 Task: Look for products with original flavor.
Action: Mouse pressed left at (23, 80)
Screenshot: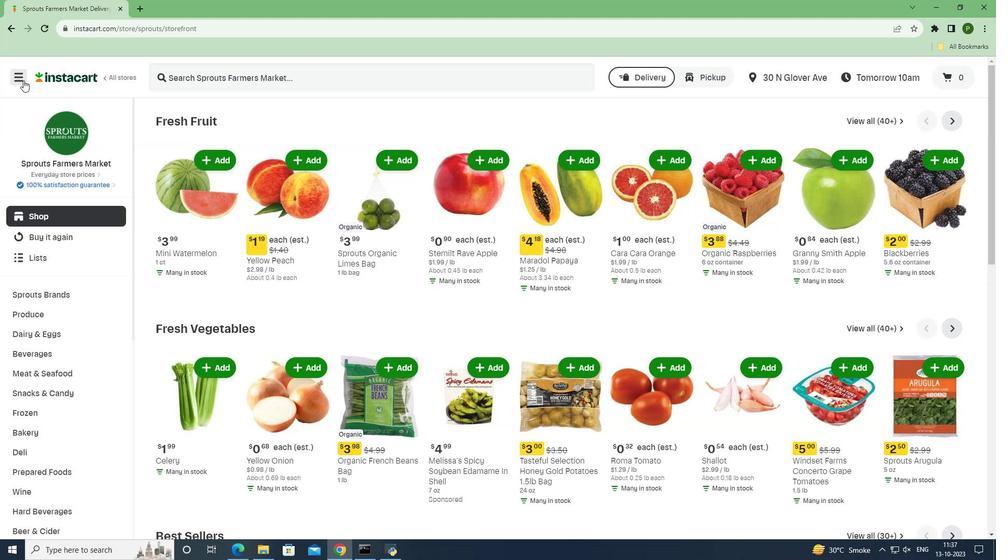 
Action: Mouse moved to (32, 268)
Screenshot: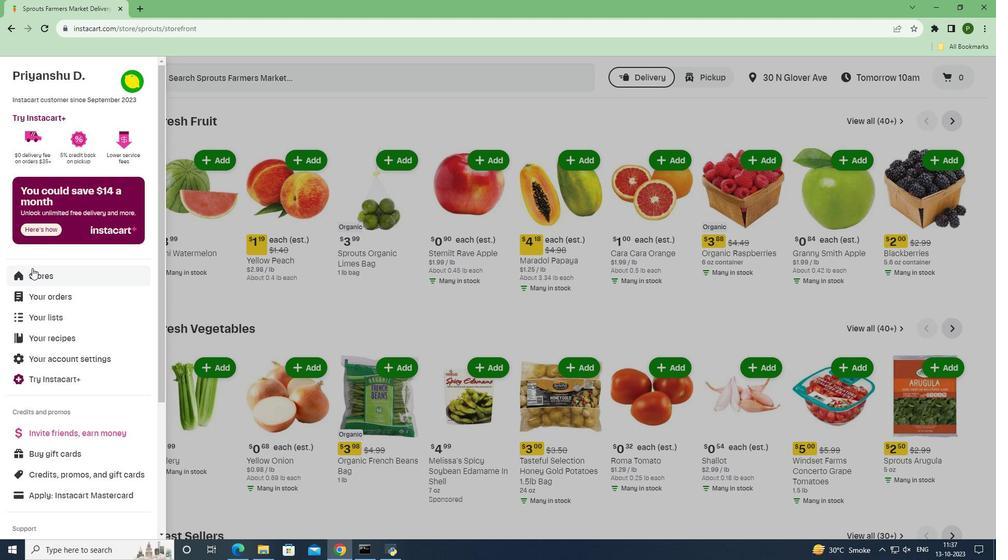 
Action: Mouse pressed left at (32, 268)
Screenshot: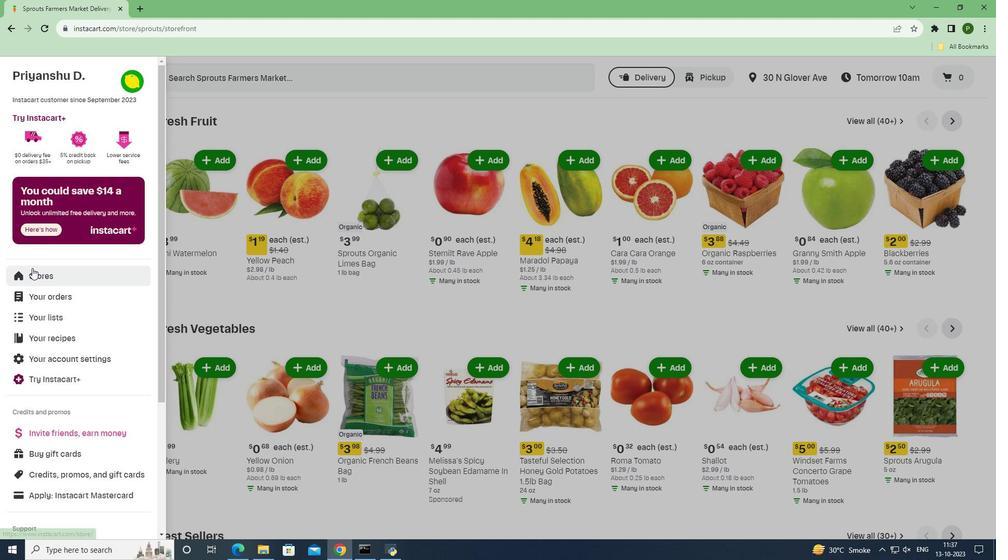 
Action: Mouse moved to (241, 103)
Screenshot: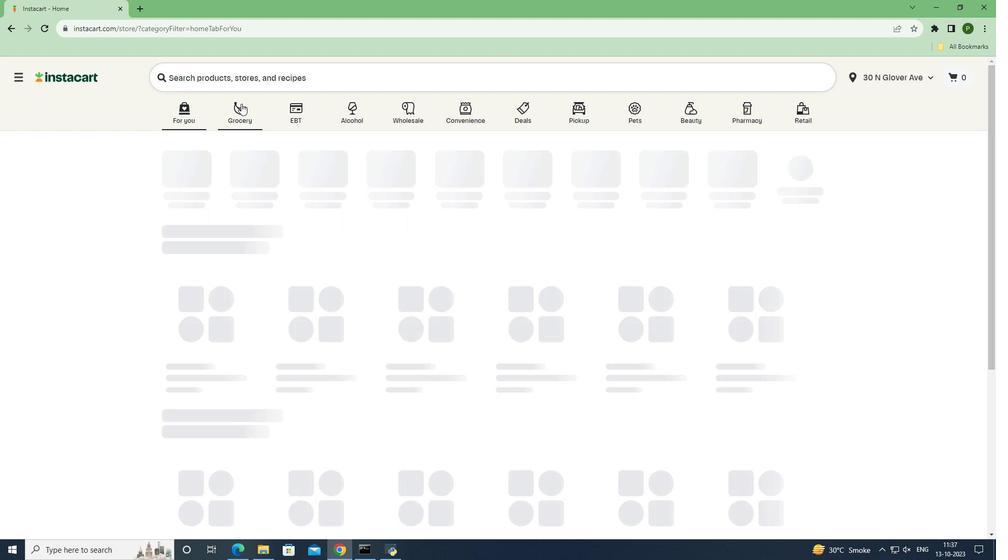
Action: Mouse pressed left at (241, 103)
Screenshot: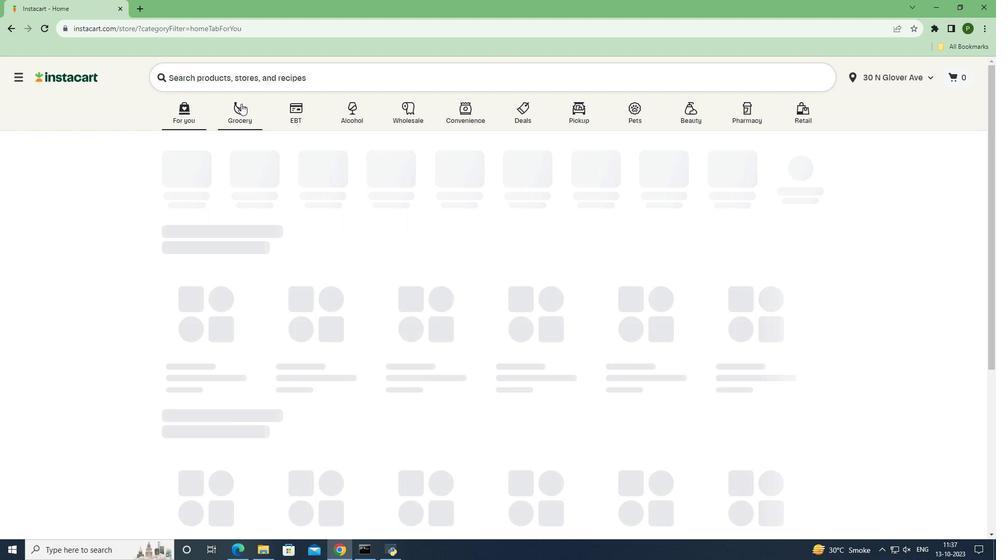 
Action: Mouse moved to (634, 243)
Screenshot: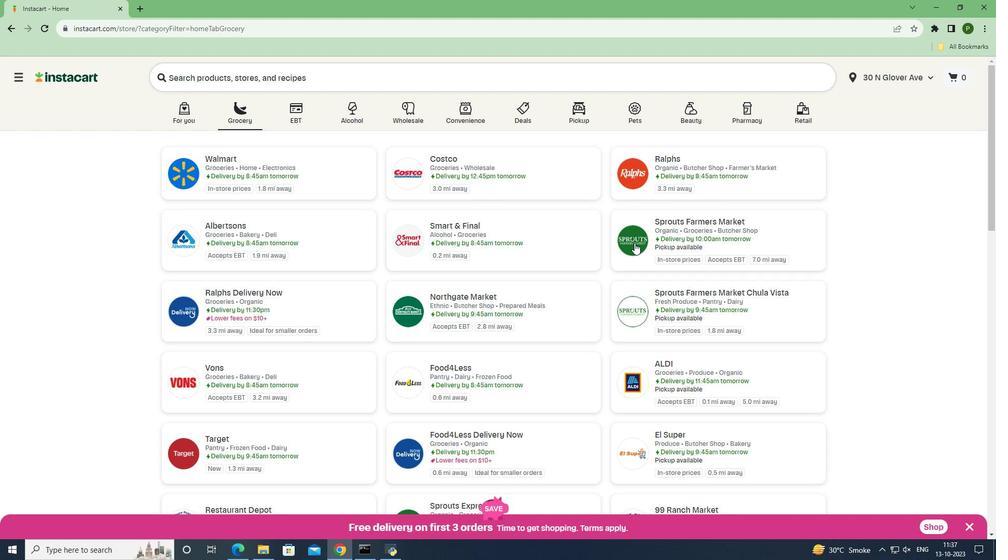 
Action: Mouse pressed left at (634, 243)
Screenshot: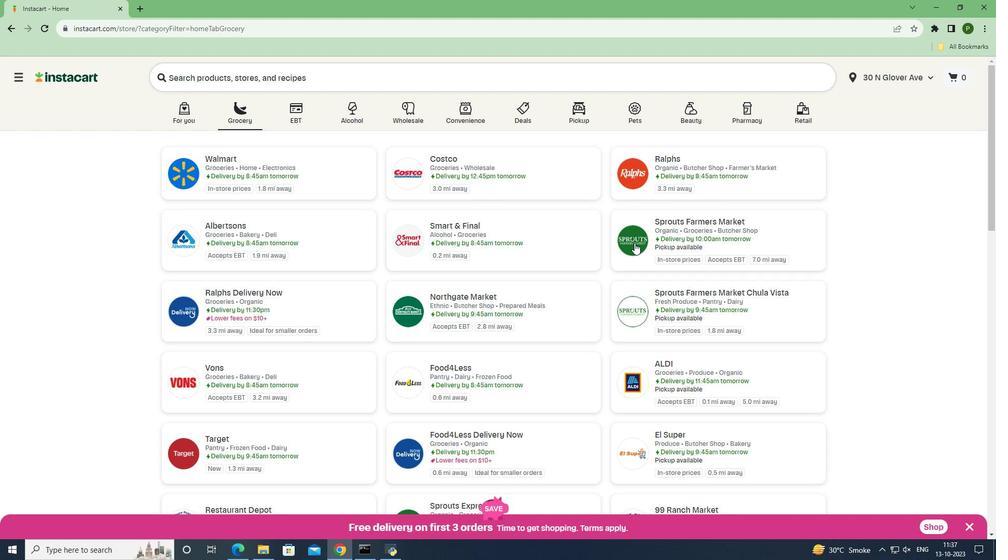 
Action: Mouse moved to (45, 349)
Screenshot: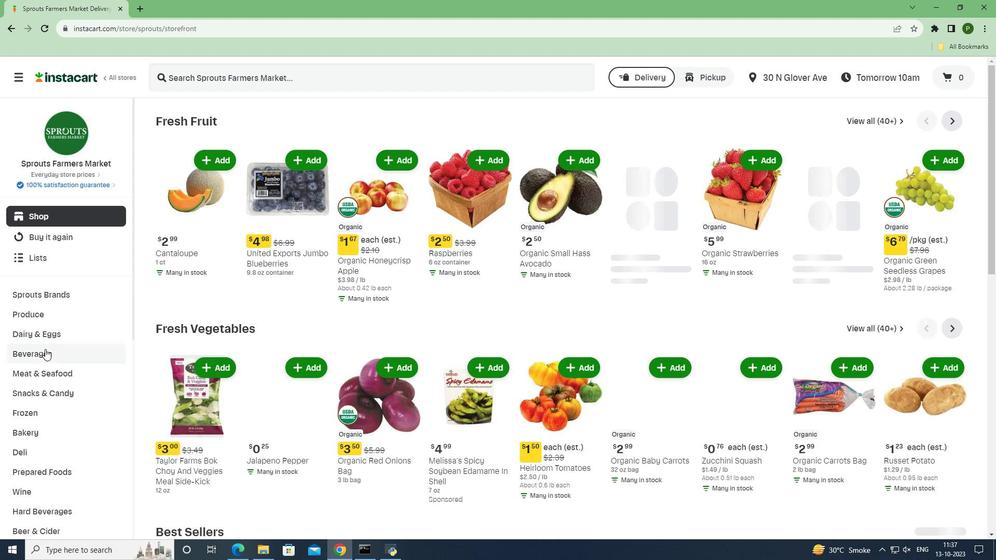 
Action: Mouse pressed left at (45, 349)
Screenshot: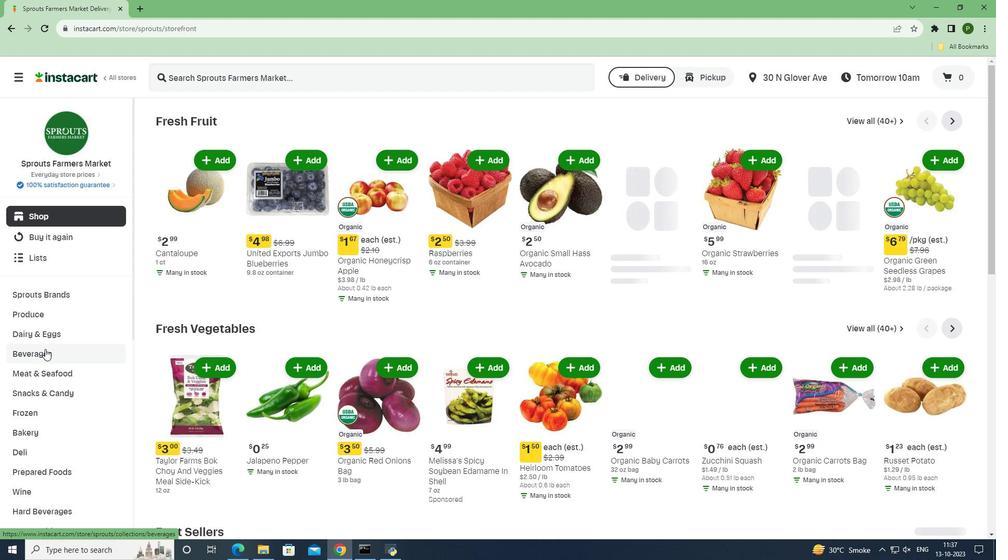 
Action: Mouse moved to (904, 145)
Screenshot: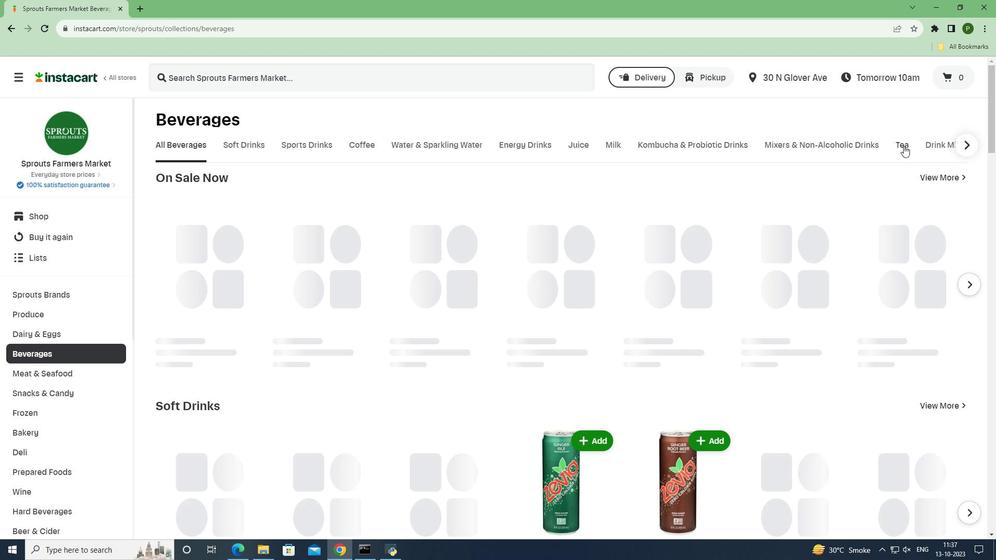 
Action: Mouse pressed left at (904, 145)
Screenshot: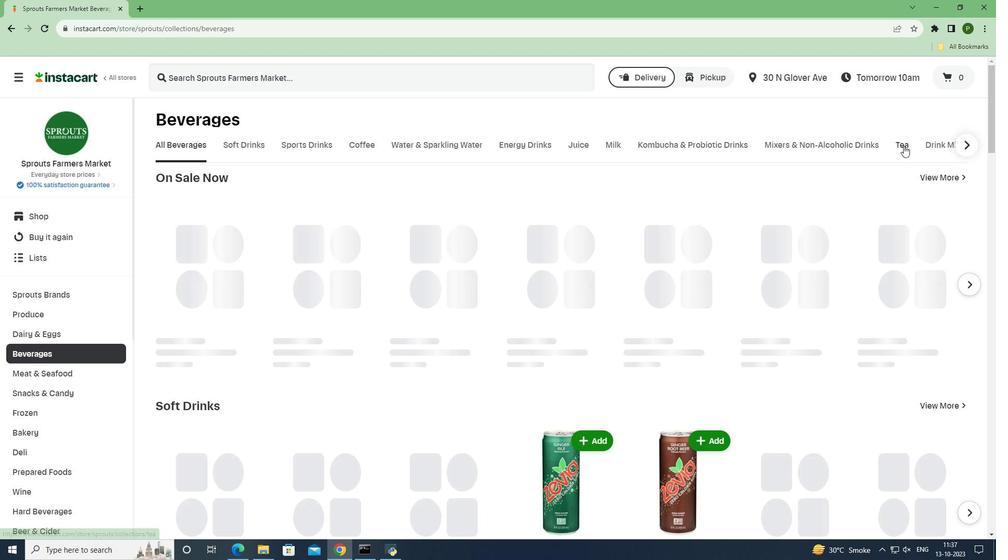 
Action: Mouse moved to (165, 233)
Screenshot: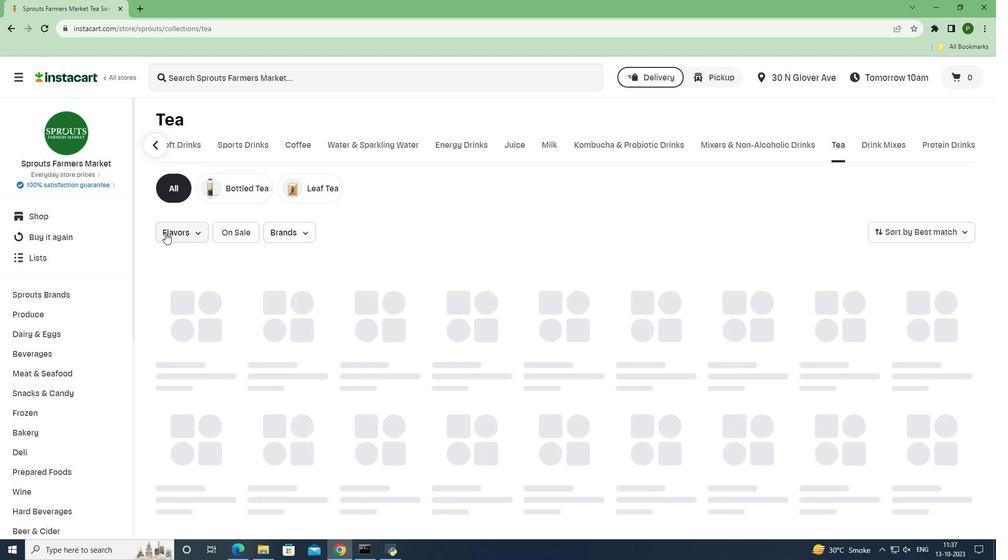 
Action: Mouse pressed left at (165, 233)
Screenshot: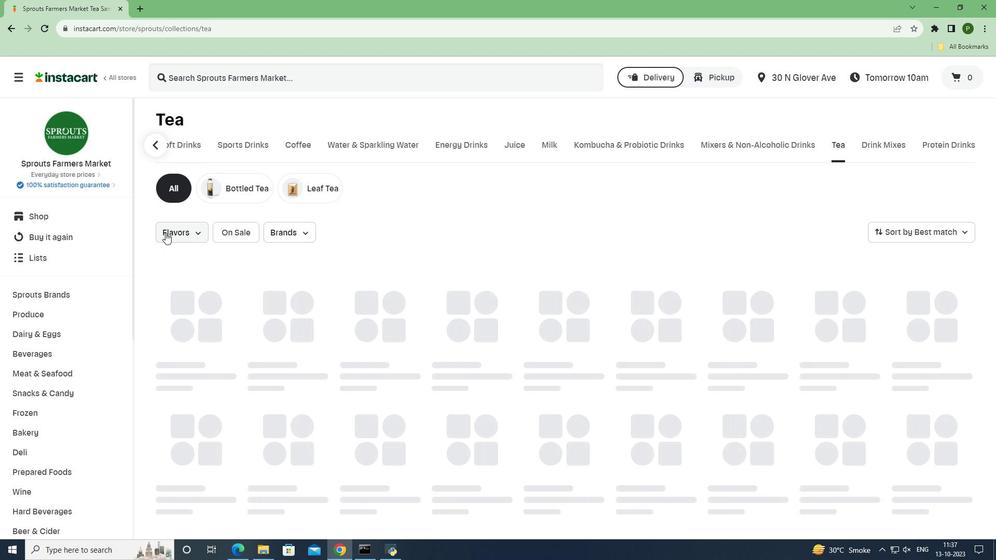 
Action: Mouse moved to (228, 287)
Screenshot: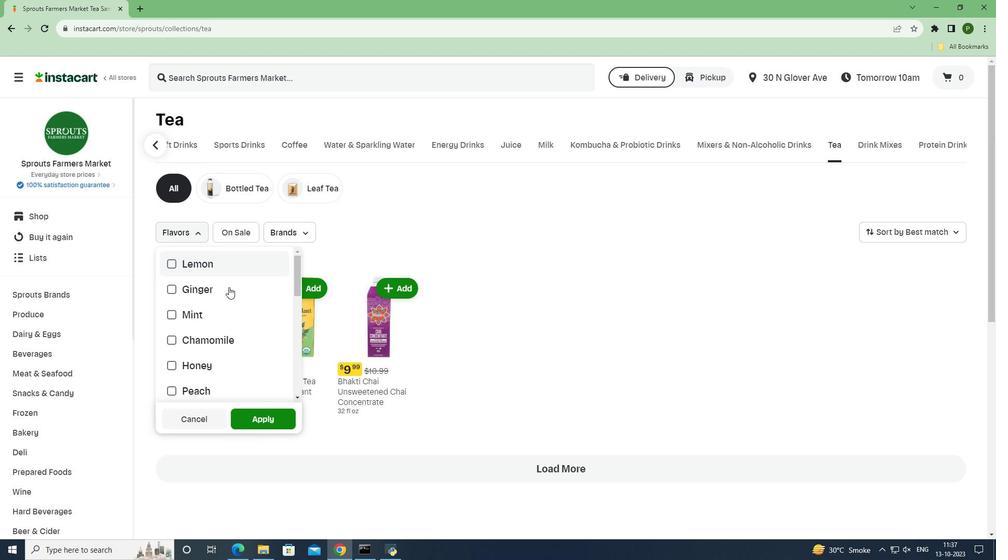 
Action: Mouse scrolled (228, 287) with delta (0, 0)
Screenshot: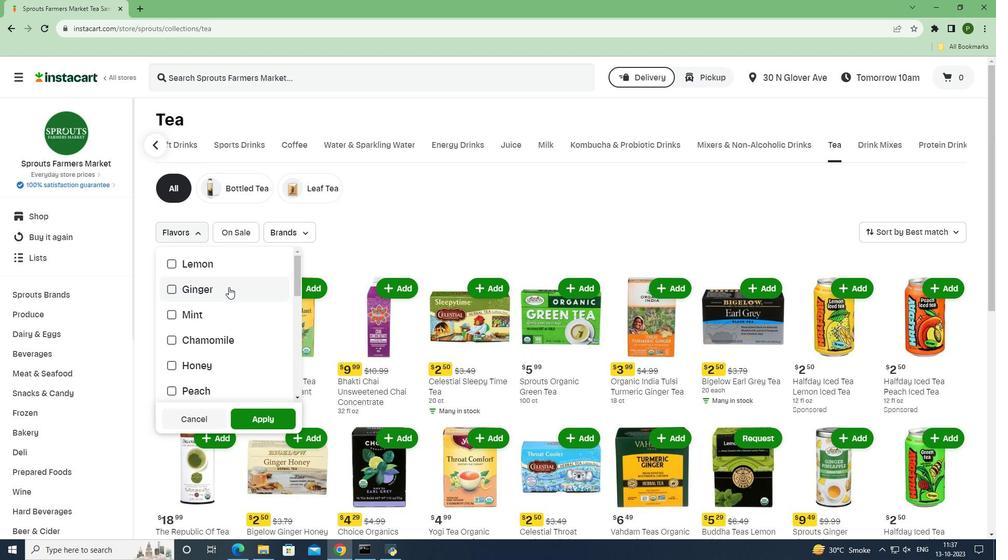 
Action: Mouse moved to (229, 287)
Screenshot: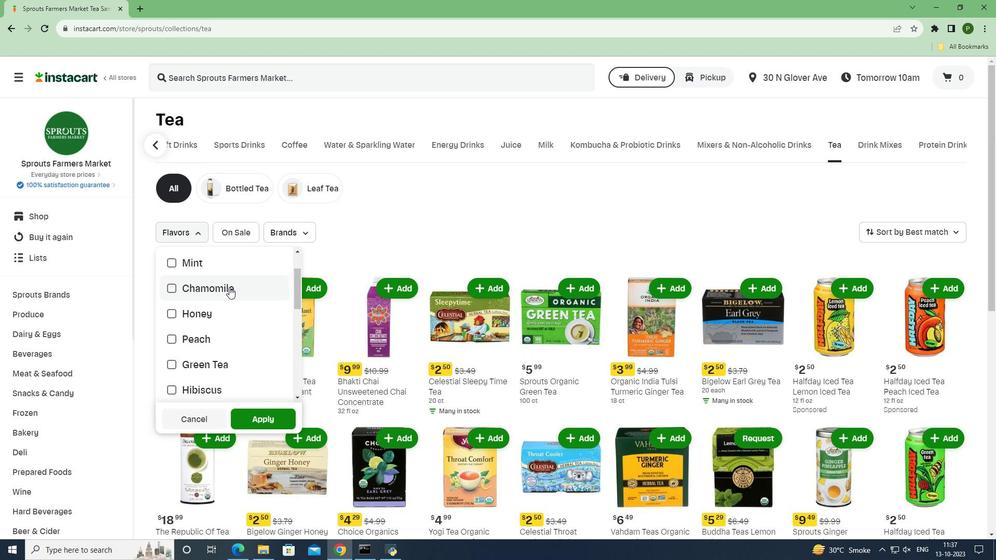 
Action: Mouse scrolled (229, 287) with delta (0, 0)
Screenshot: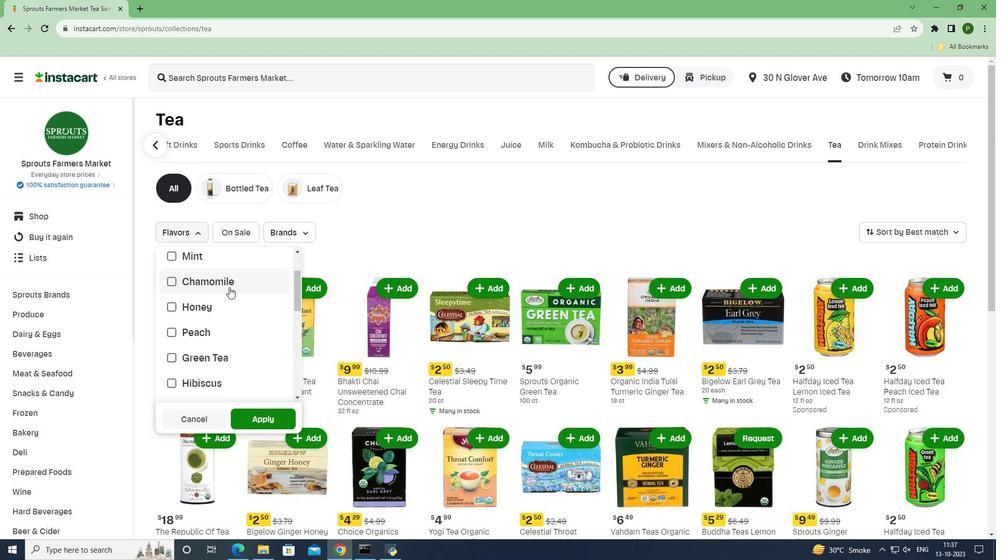 
Action: Mouse scrolled (229, 287) with delta (0, 0)
Screenshot: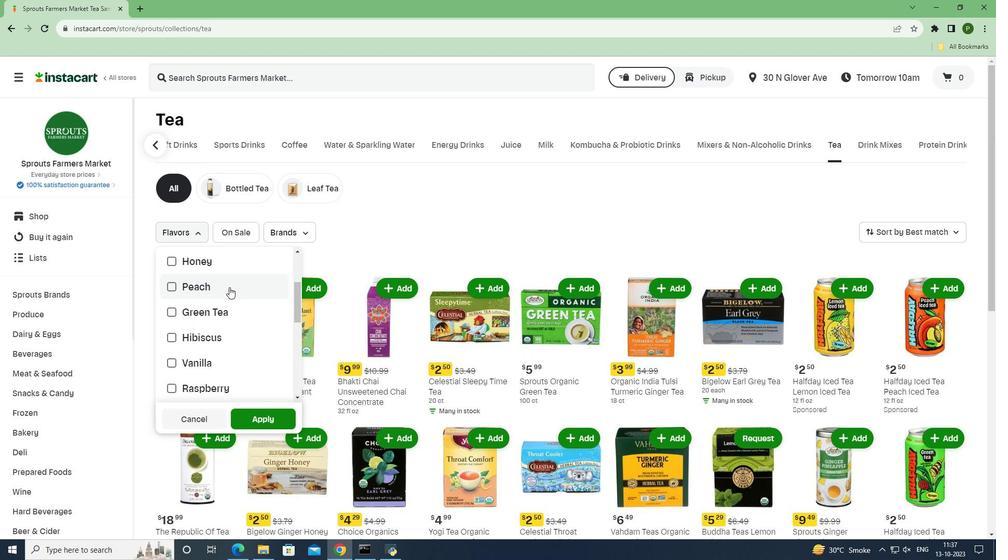 
Action: Mouse scrolled (229, 287) with delta (0, 0)
Screenshot: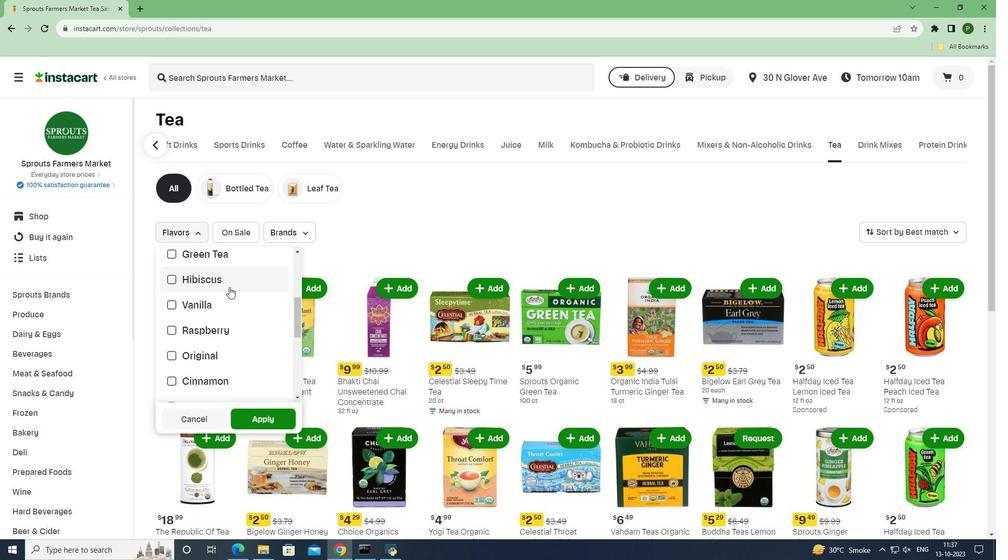 
Action: Mouse moved to (217, 310)
Screenshot: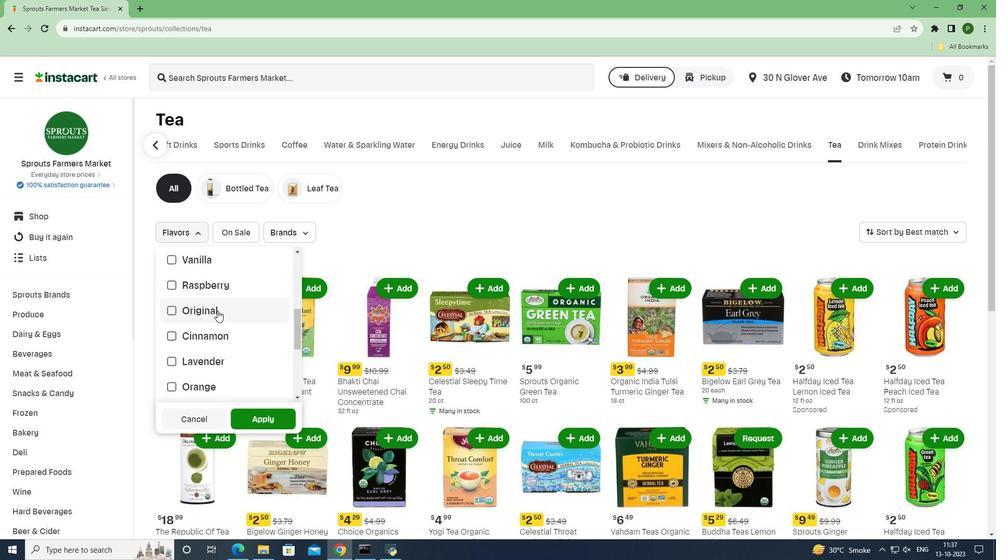 
Action: Mouse pressed left at (217, 310)
Screenshot: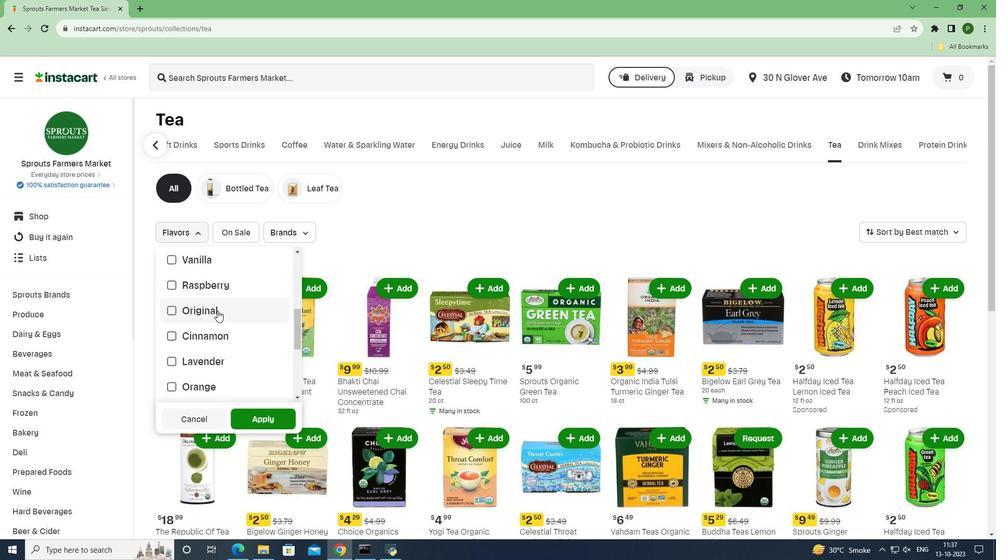 
Action: Mouse moved to (244, 416)
Screenshot: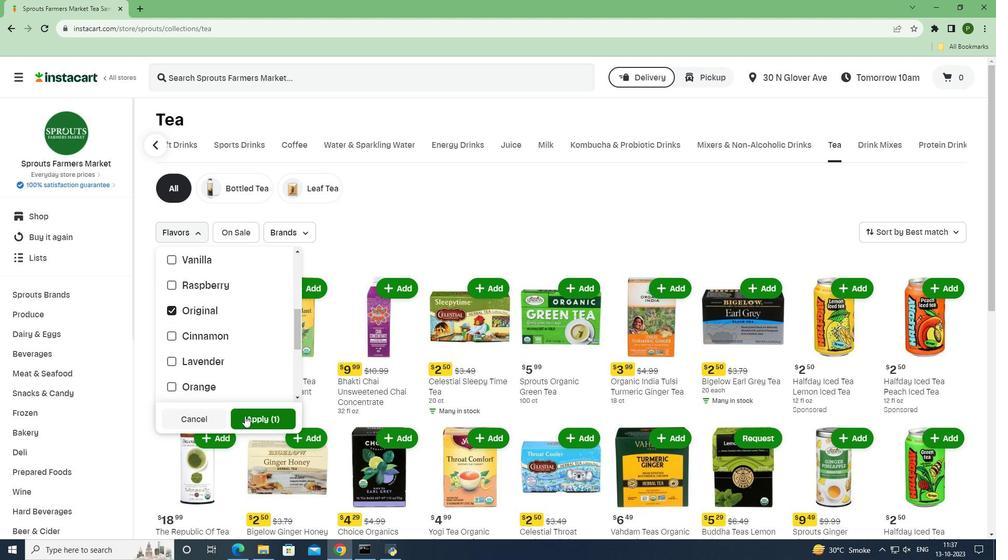
Action: Mouse pressed left at (244, 416)
Screenshot: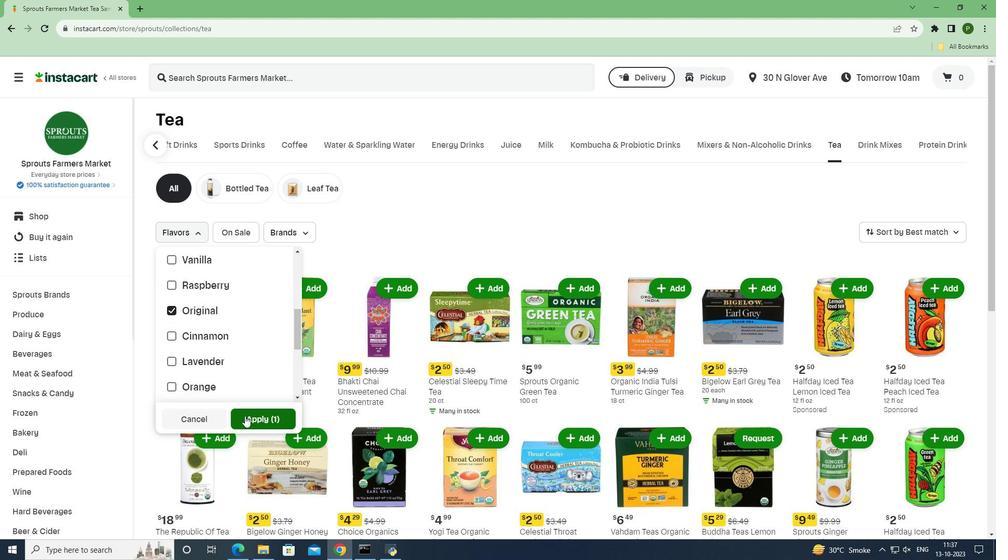 
Action: Mouse moved to (397, 433)
Screenshot: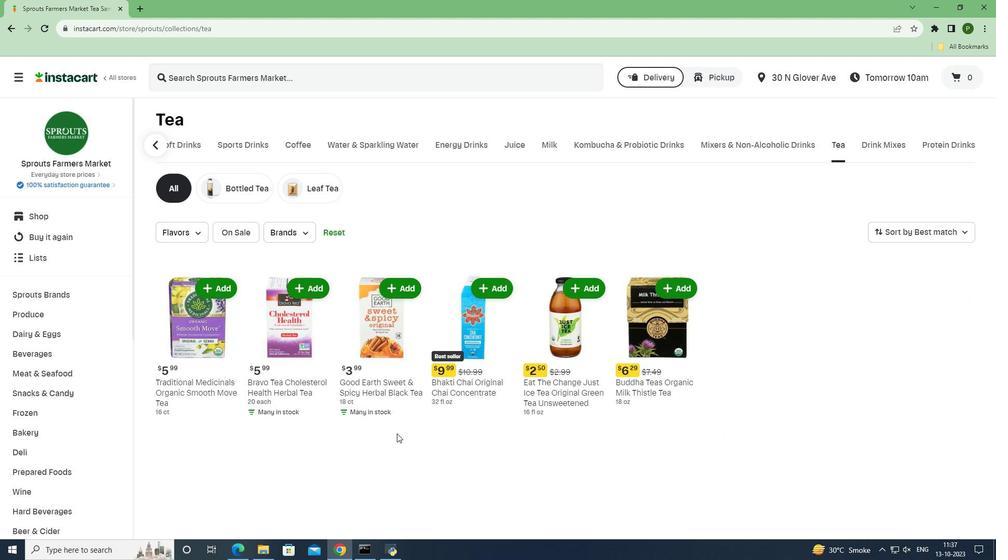 
